 Task: Create a due date automation trigger when advanced on, on the wednesday before a card is due add dates starting in less than 1 days at 11:00 AM.
Action: Mouse moved to (1156, 89)
Screenshot: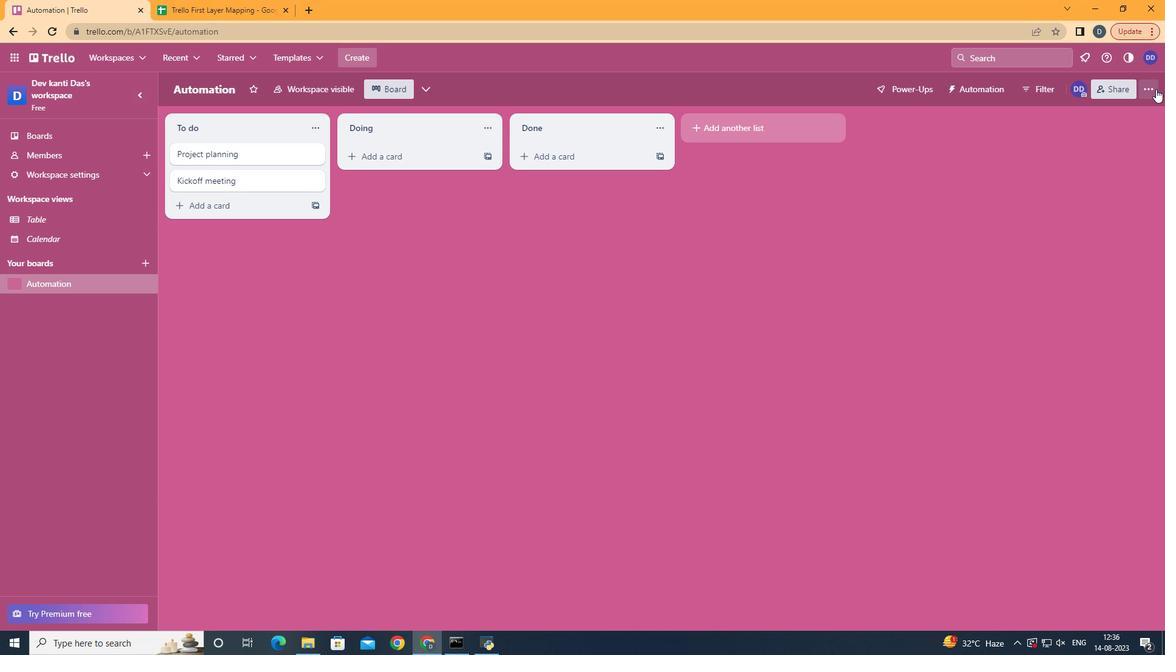 
Action: Mouse pressed left at (1156, 89)
Screenshot: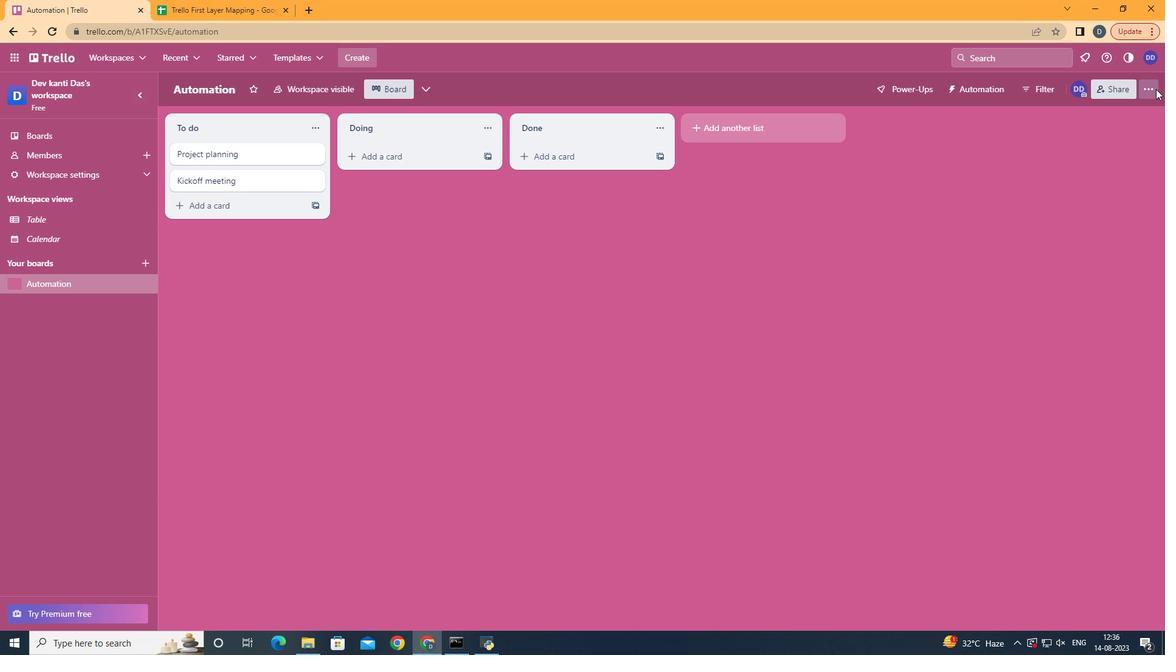 
Action: Mouse moved to (1020, 254)
Screenshot: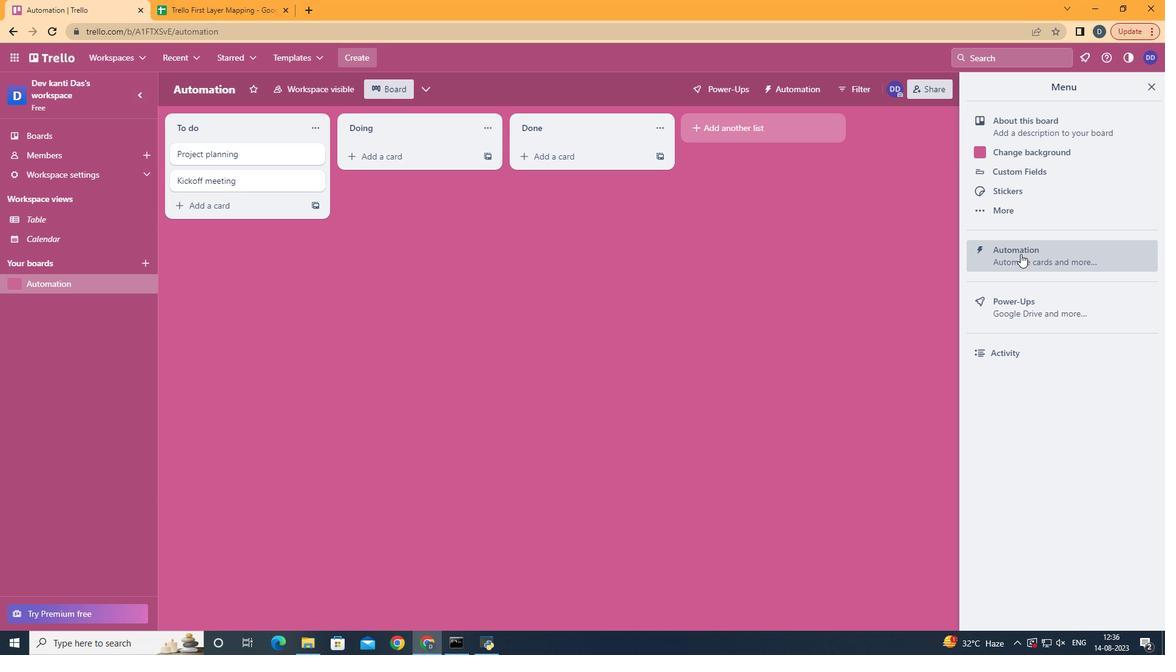 
Action: Mouse pressed left at (1020, 254)
Screenshot: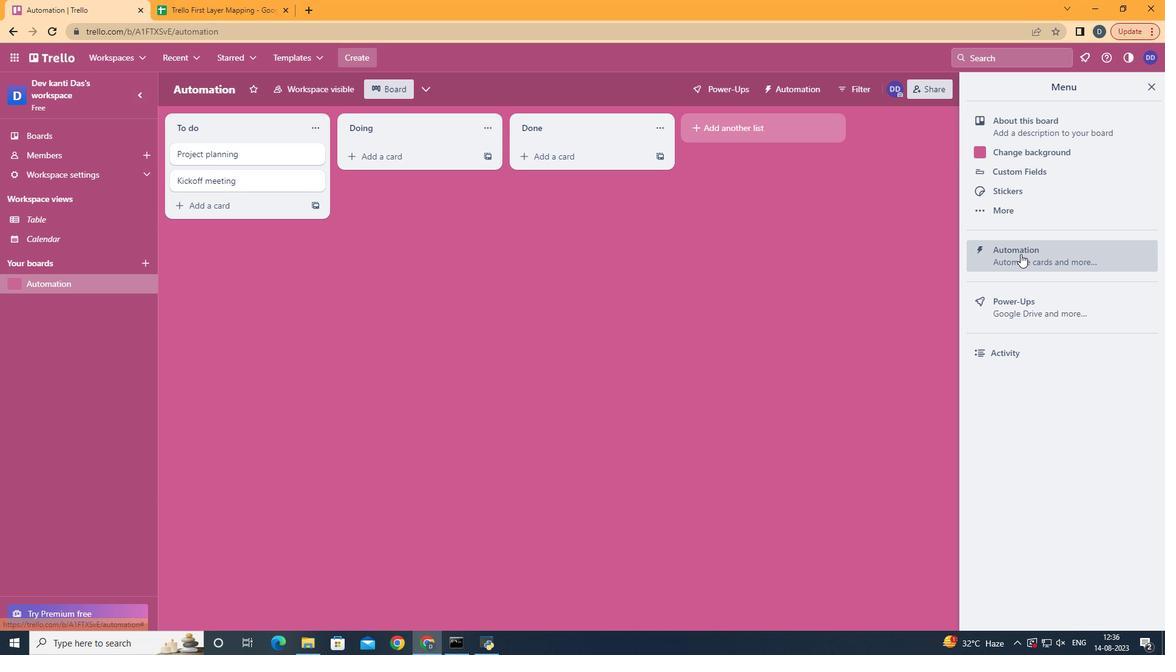
Action: Mouse moved to (213, 243)
Screenshot: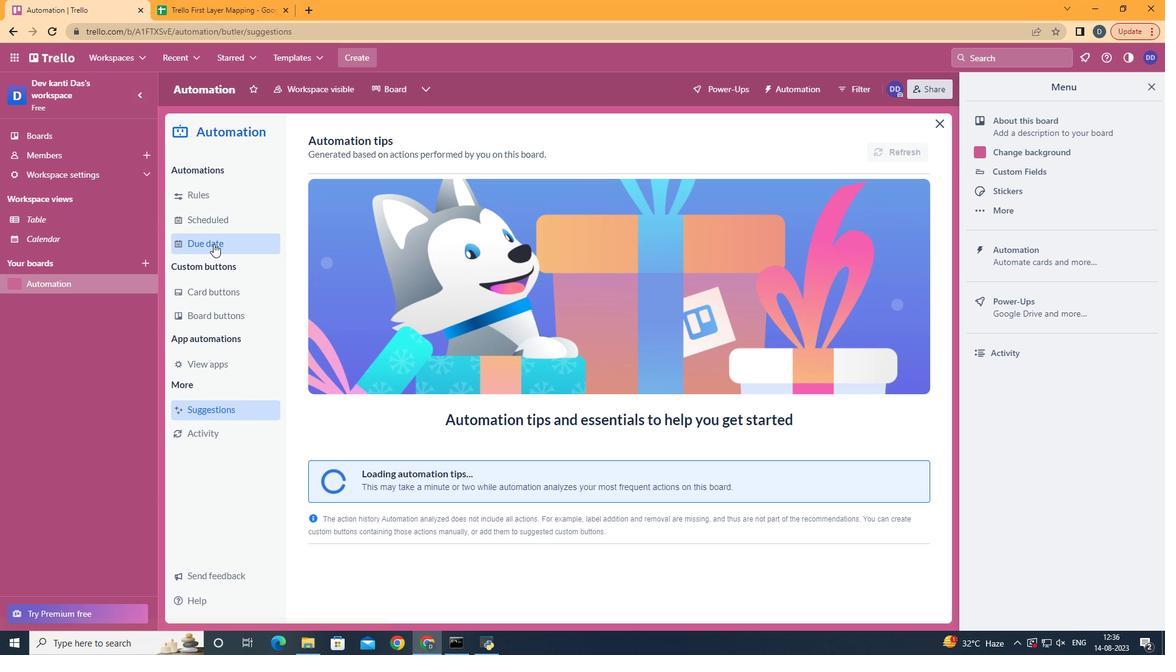 
Action: Mouse pressed left at (213, 243)
Screenshot: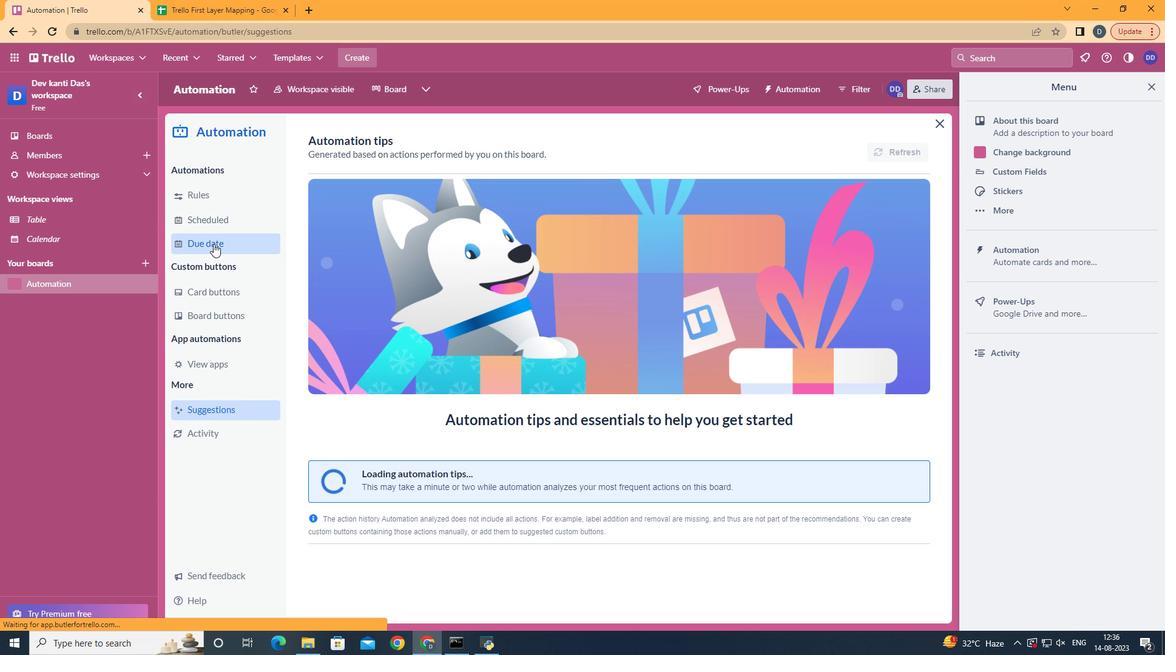 
Action: Mouse moved to (855, 145)
Screenshot: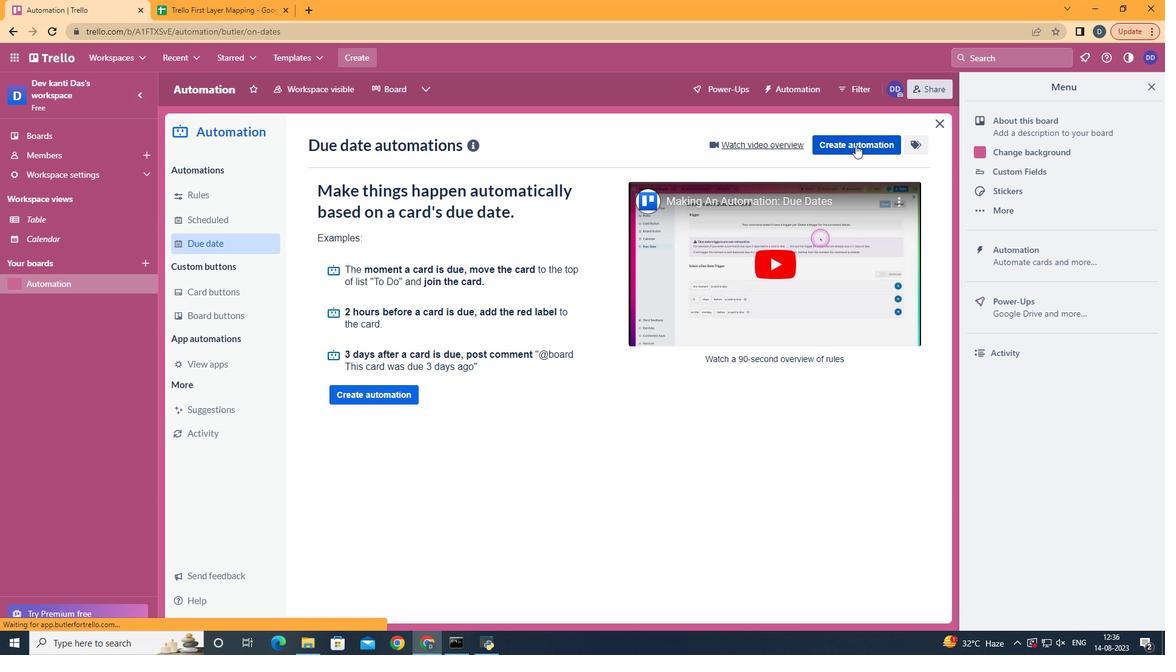 
Action: Mouse pressed left at (855, 145)
Screenshot: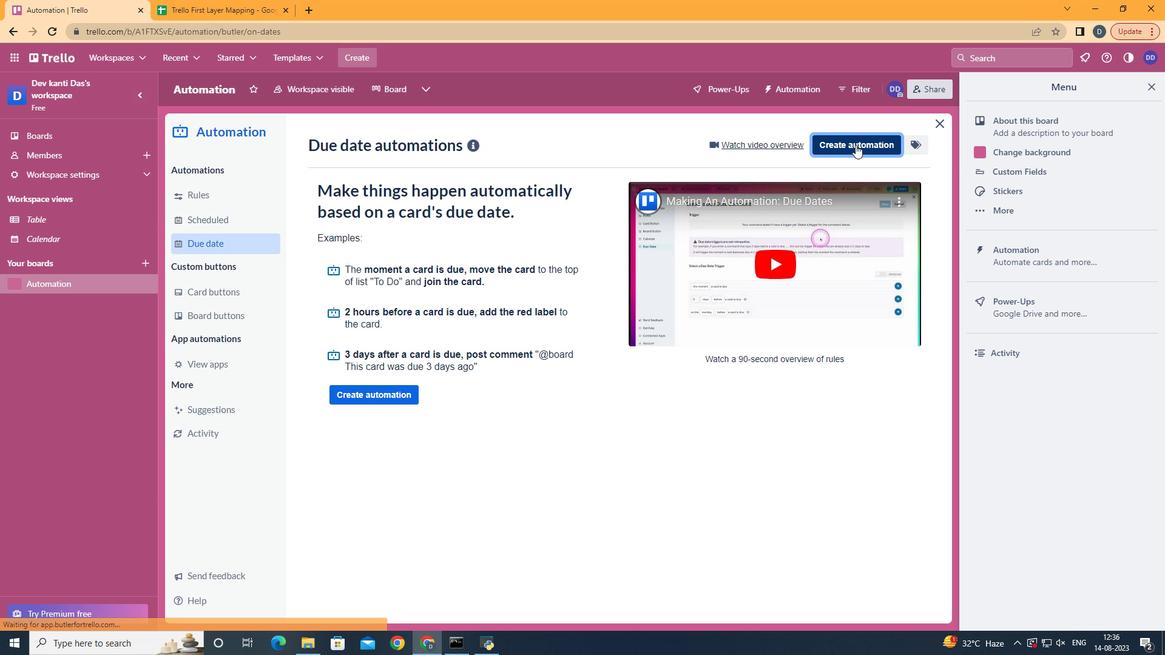 
Action: Mouse moved to (603, 260)
Screenshot: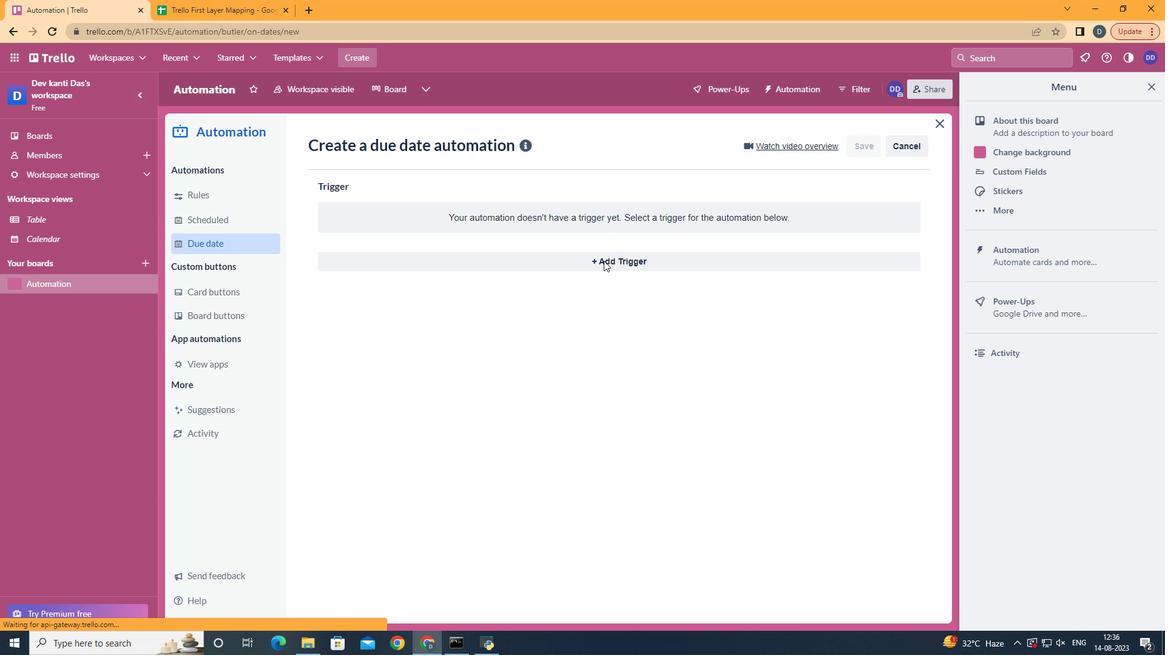 
Action: Mouse pressed left at (603, 260)
Screenshot: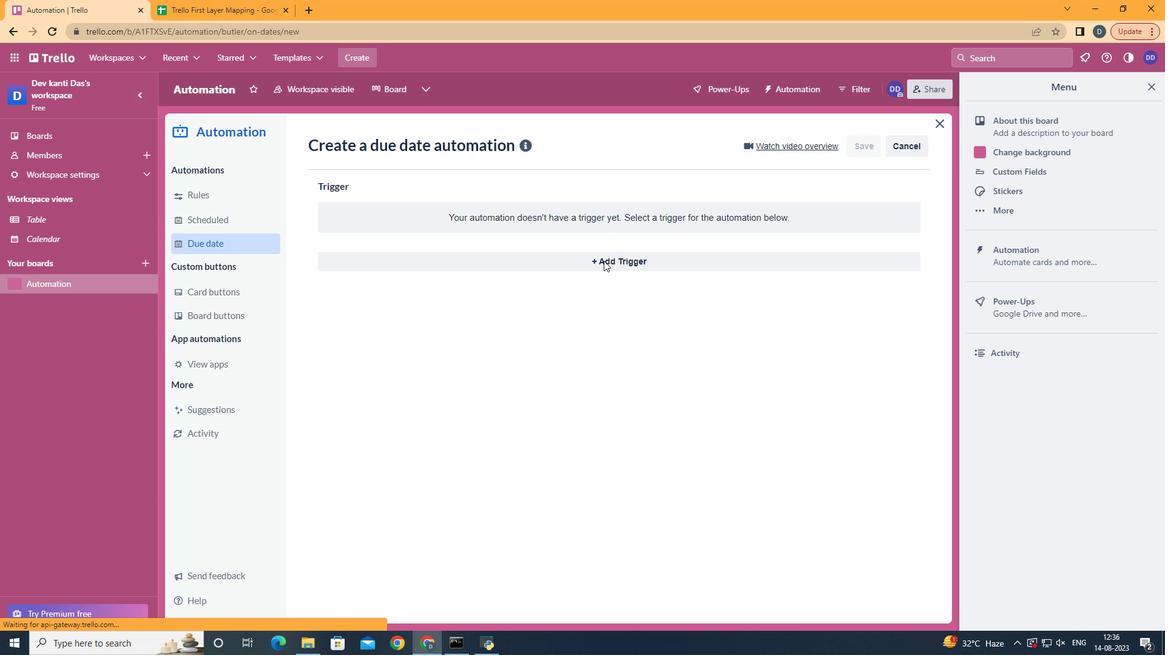 
Action: Mouse moved to (399, 365)
Screenshot: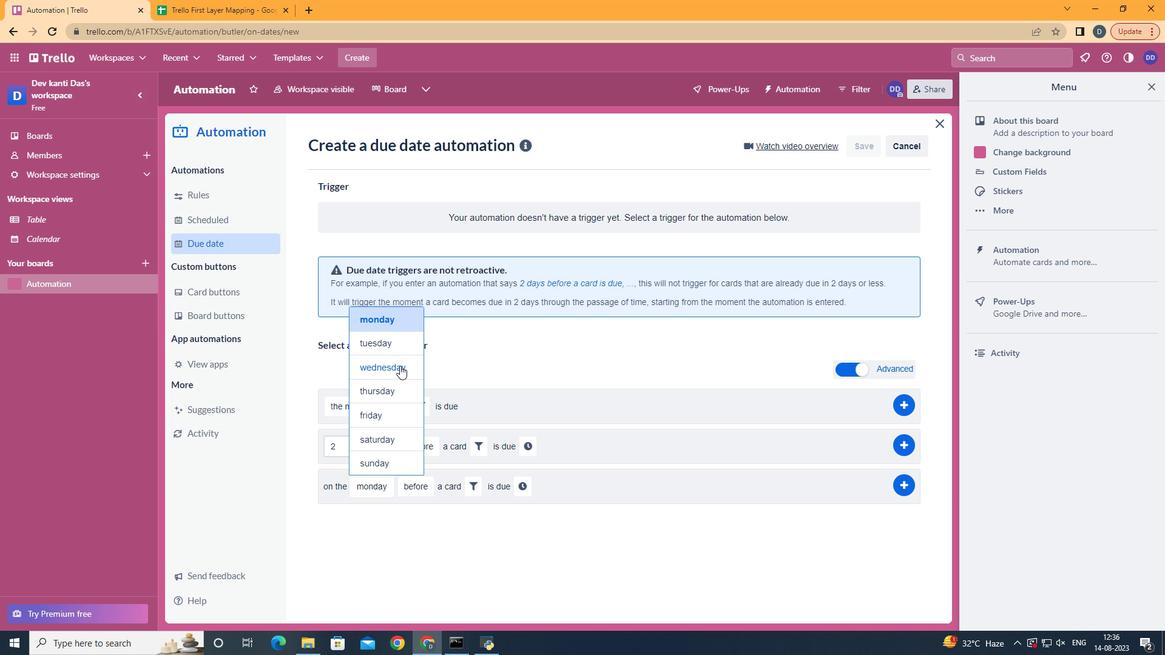 
Action: Mouse pressed left at (399, 365)
Screenshot: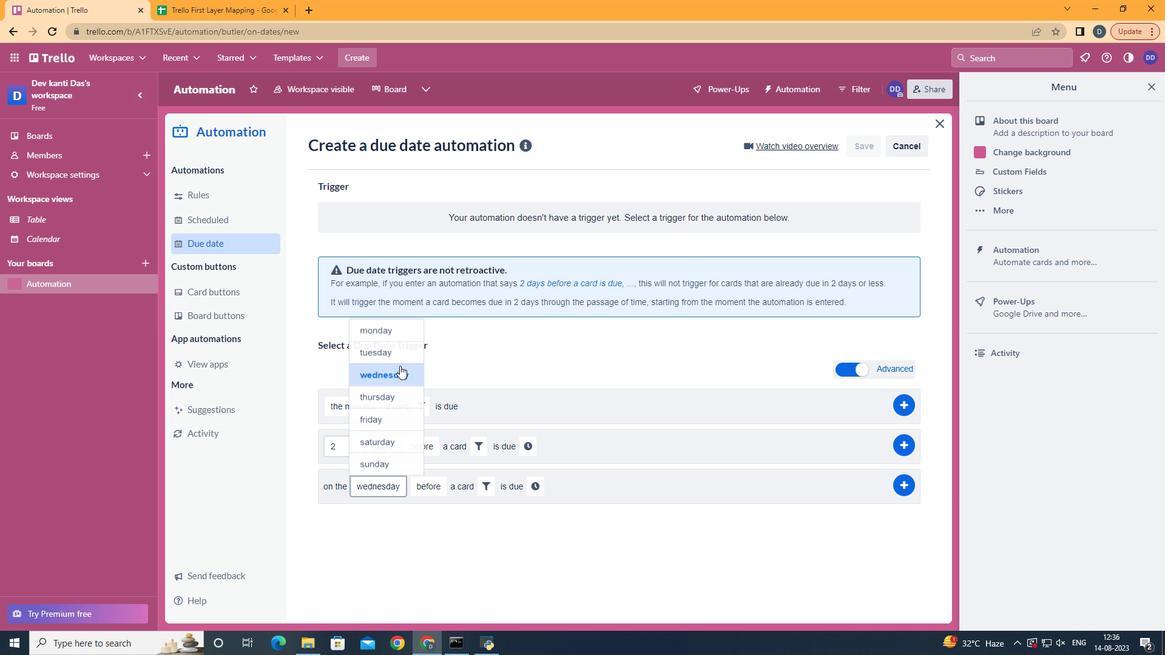 
Action: Mouse moved to (486, 487)
Screenshot: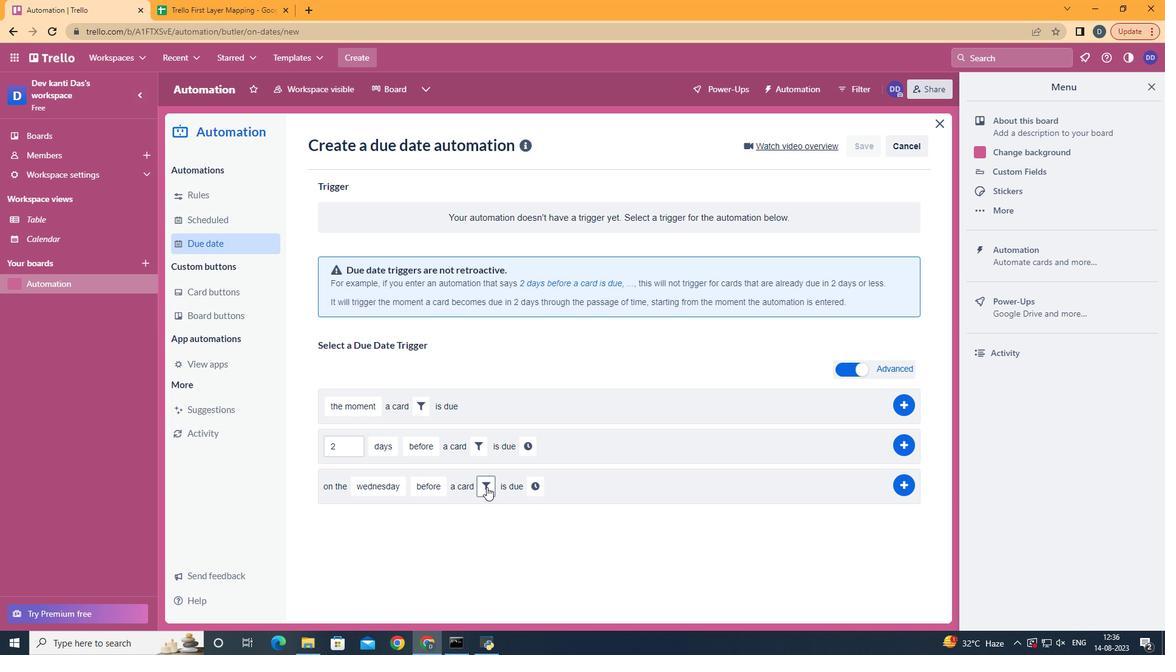
Action: Mouse pressed left at (486, 487)
Screenshot: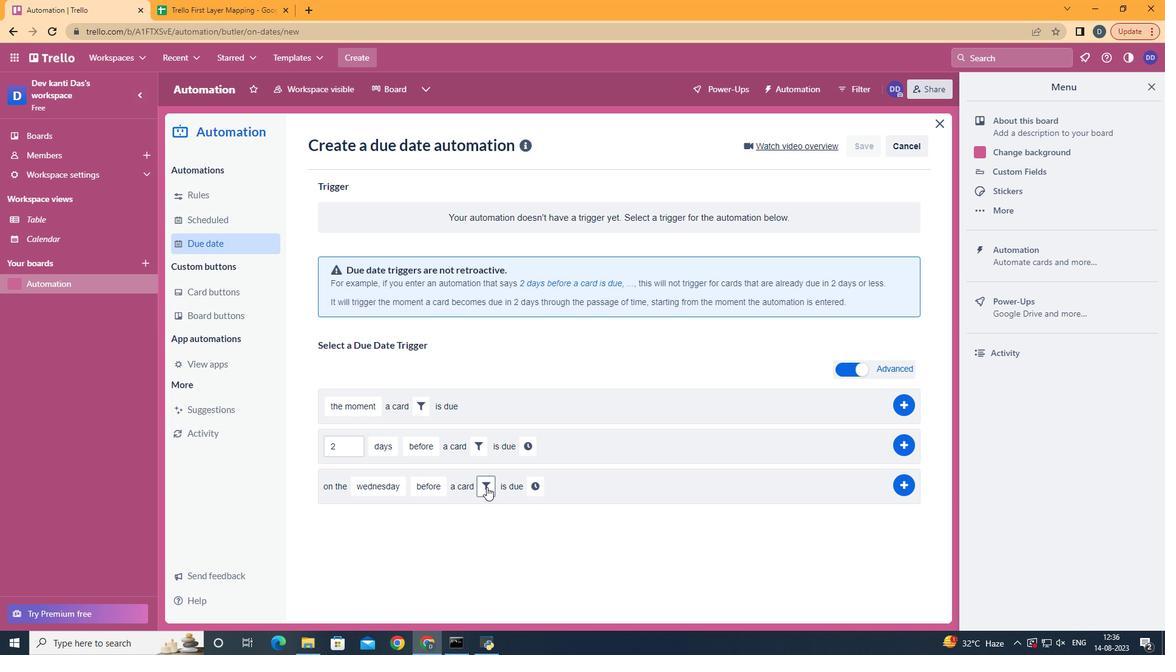 
Action: Mouse moved to (560, 522)
Screenshot: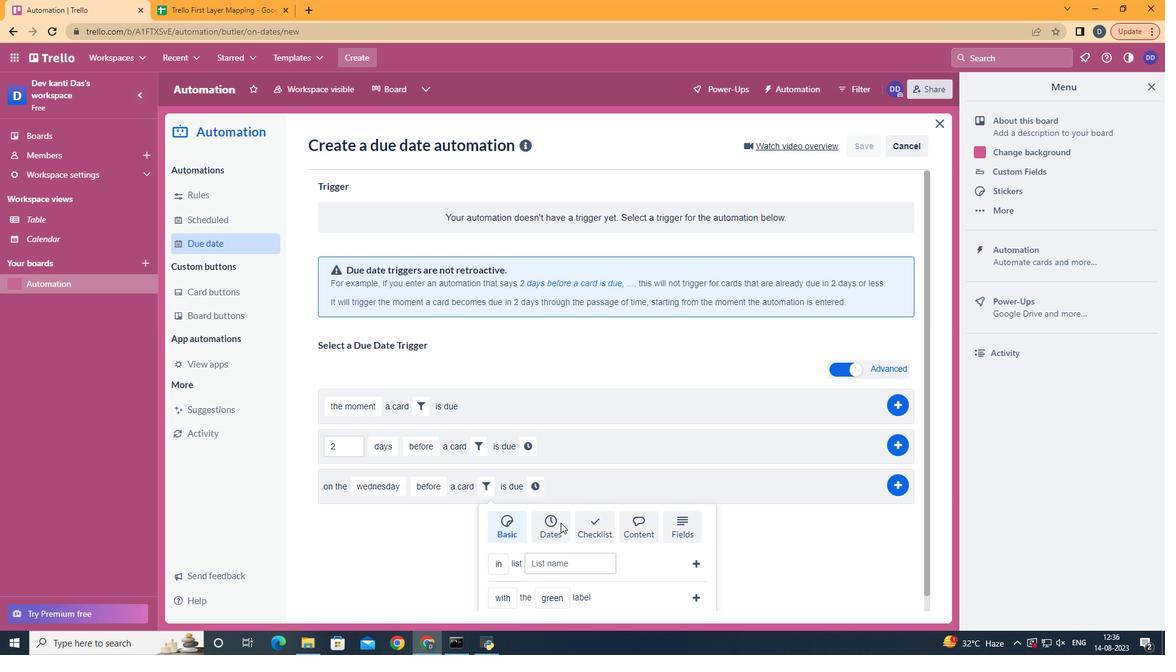 
Action: Mouse pressed left at (560, 522)
Screenshot: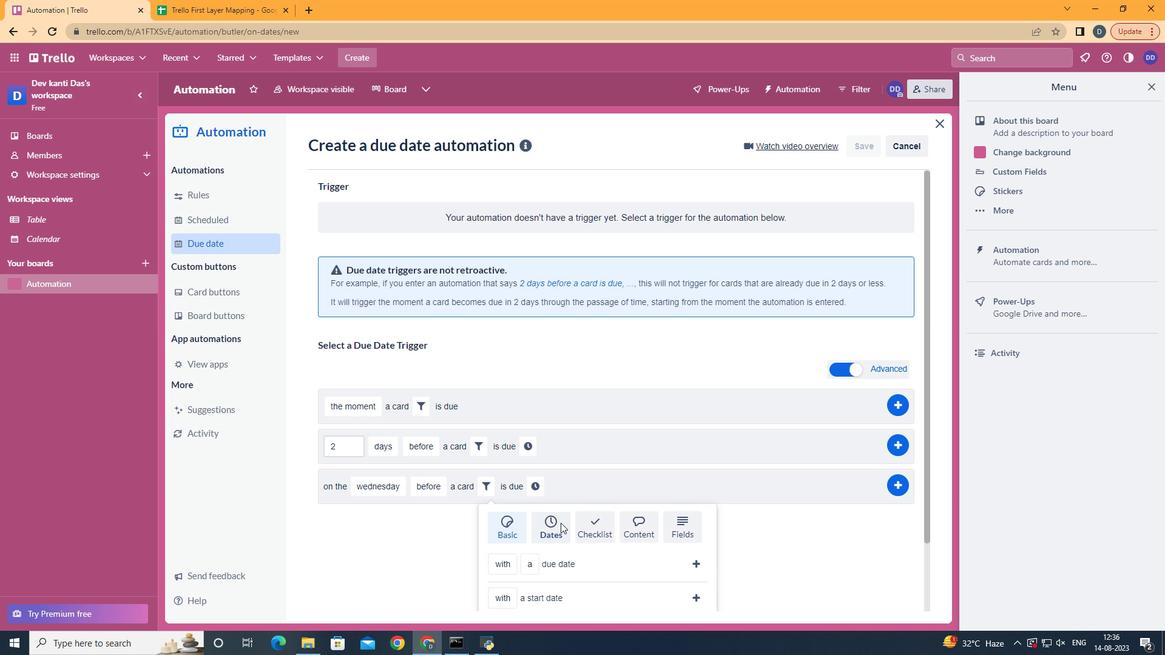 
Action: Mouse moved to (560, 523)
Screenshot: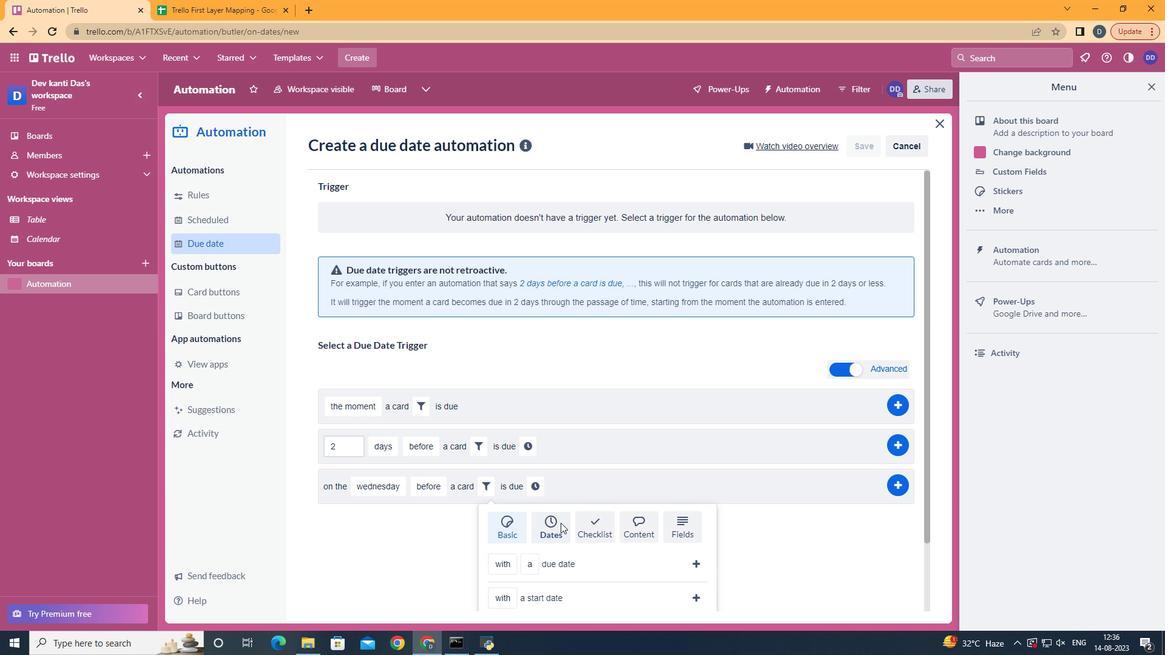 
Action: Mouse scrolled (560, 522) with delta (0, 0)
Screenshot: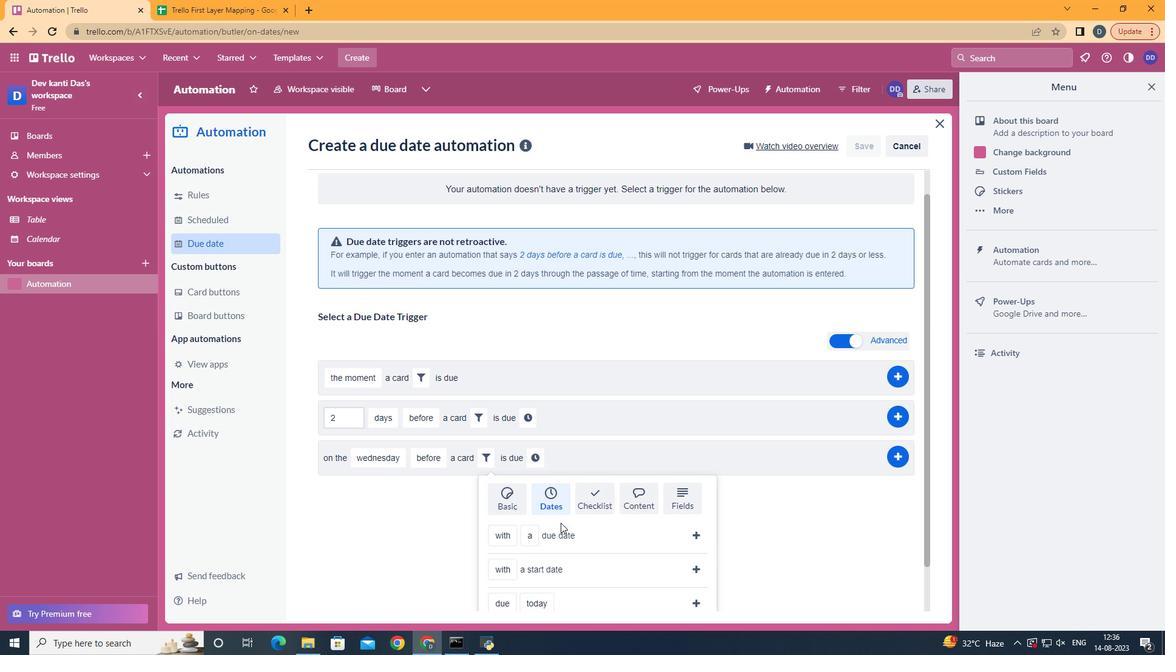 
Action: Mouse scrolled (560, 522) with delta (0, 0)
Screenshot: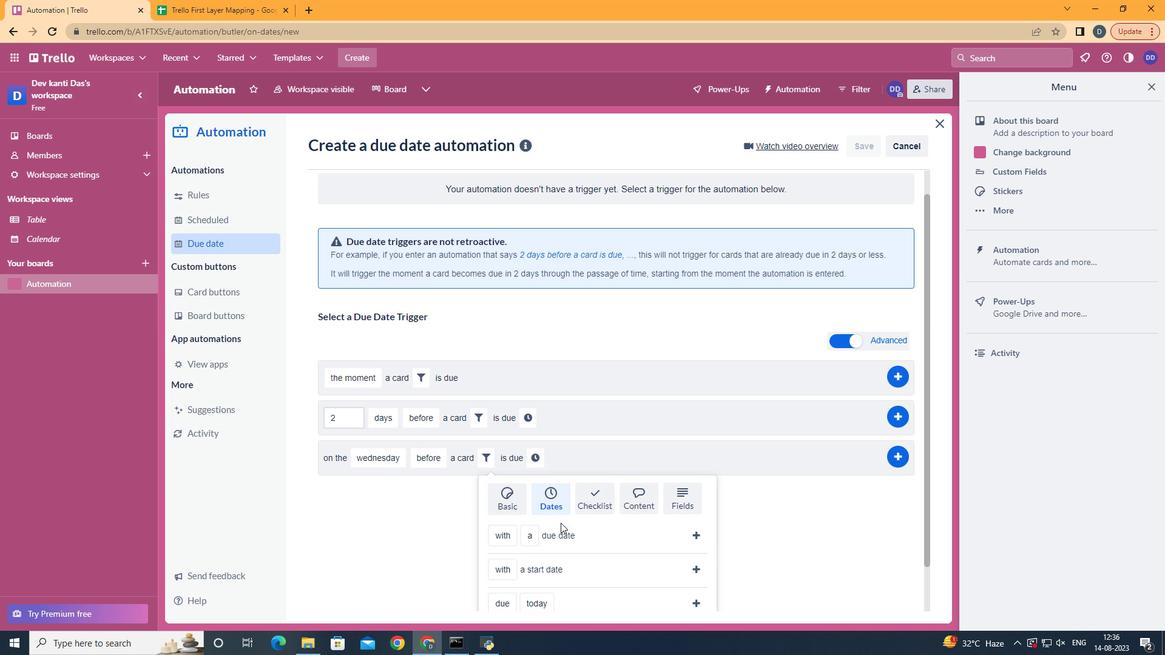 
Action: Mouse scrolled (560, 522) with delta (0, 0)
Screenshot: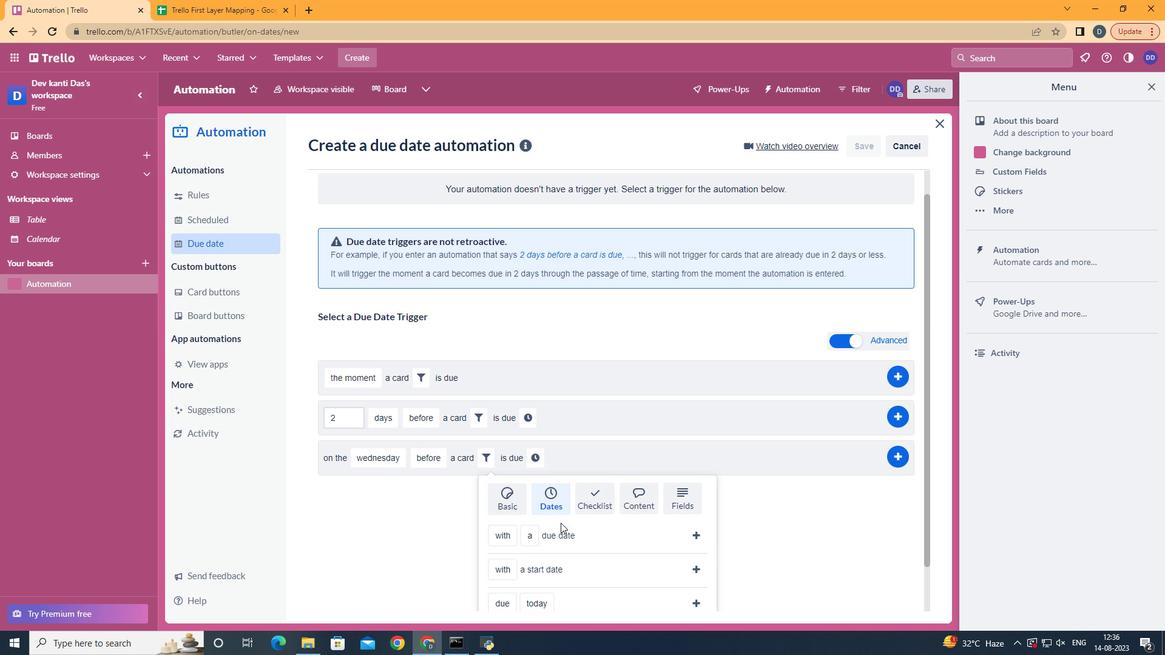 
Action: Mouse scrolled (560, 522) with delta (0, 0)
Screenshot: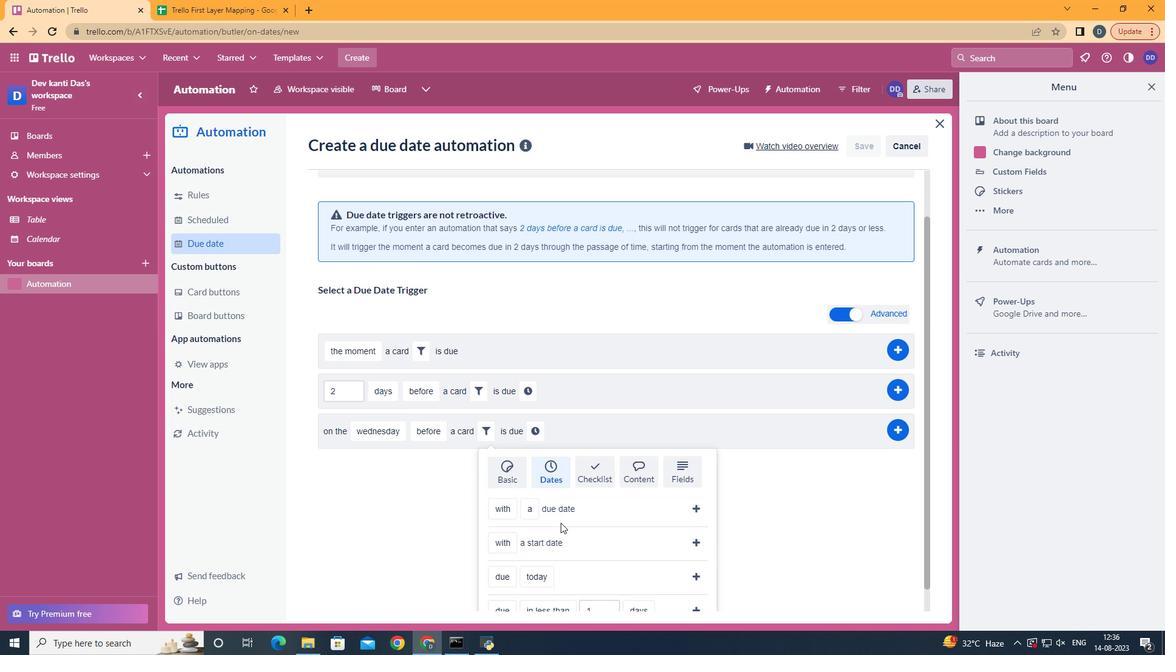 
Action: Mouse moved to (517, 552)
Screenshot: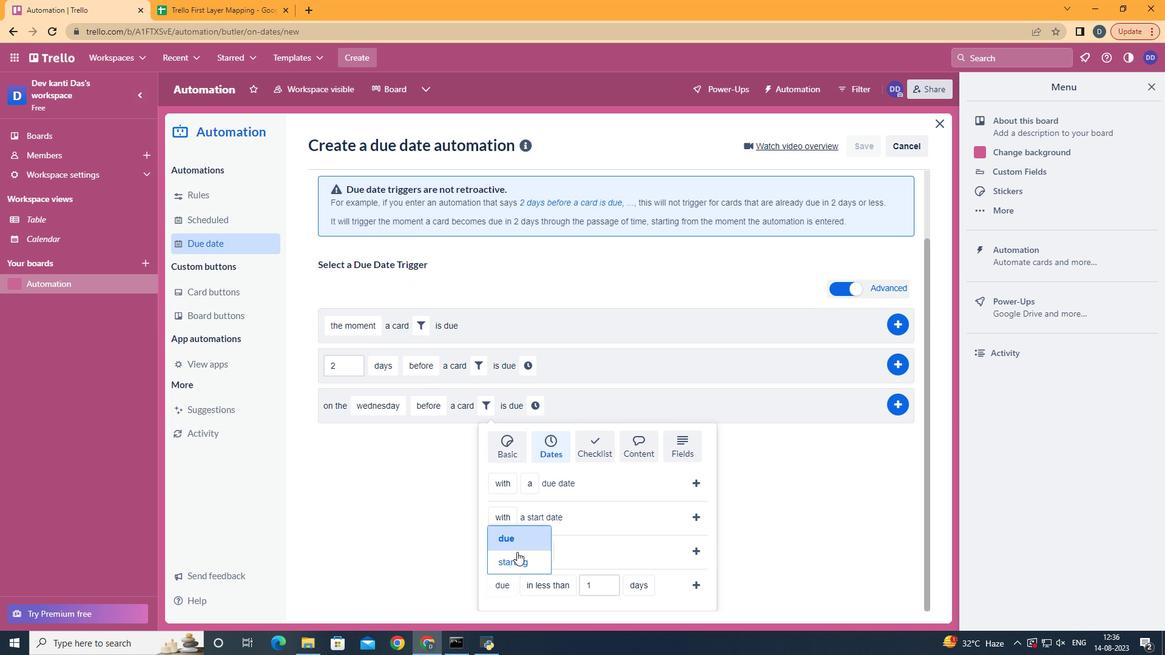 
Action: Mouse pressed left at (517, 552)
Screenshot: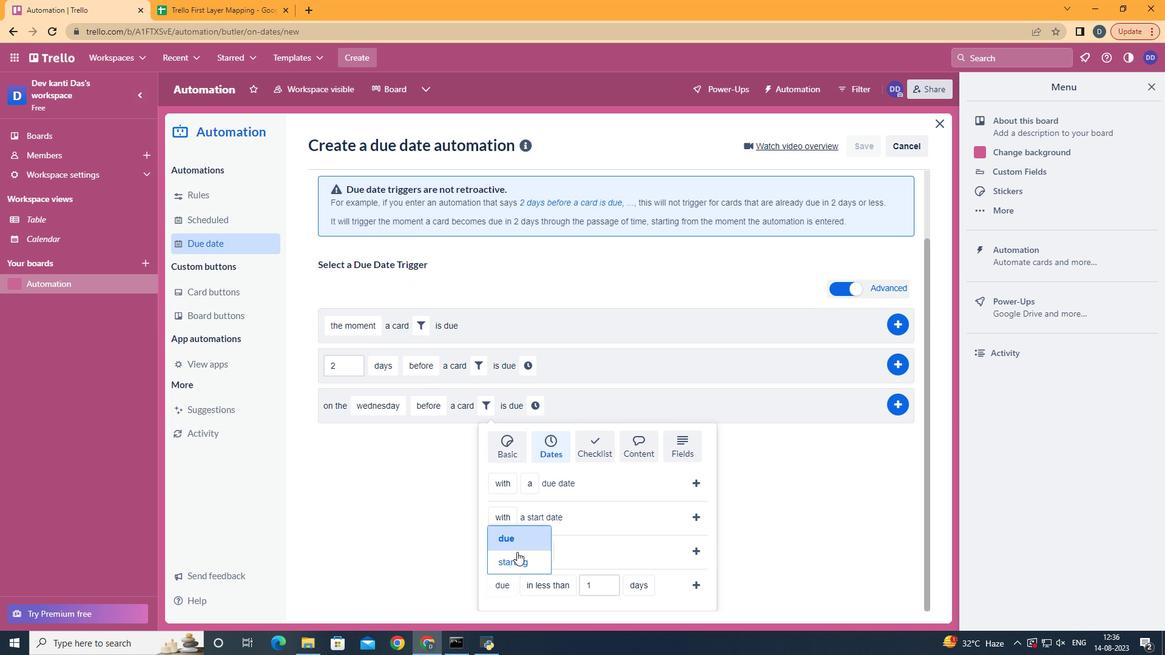 
Action: Mouse moved to (694, 583)
Screenshot: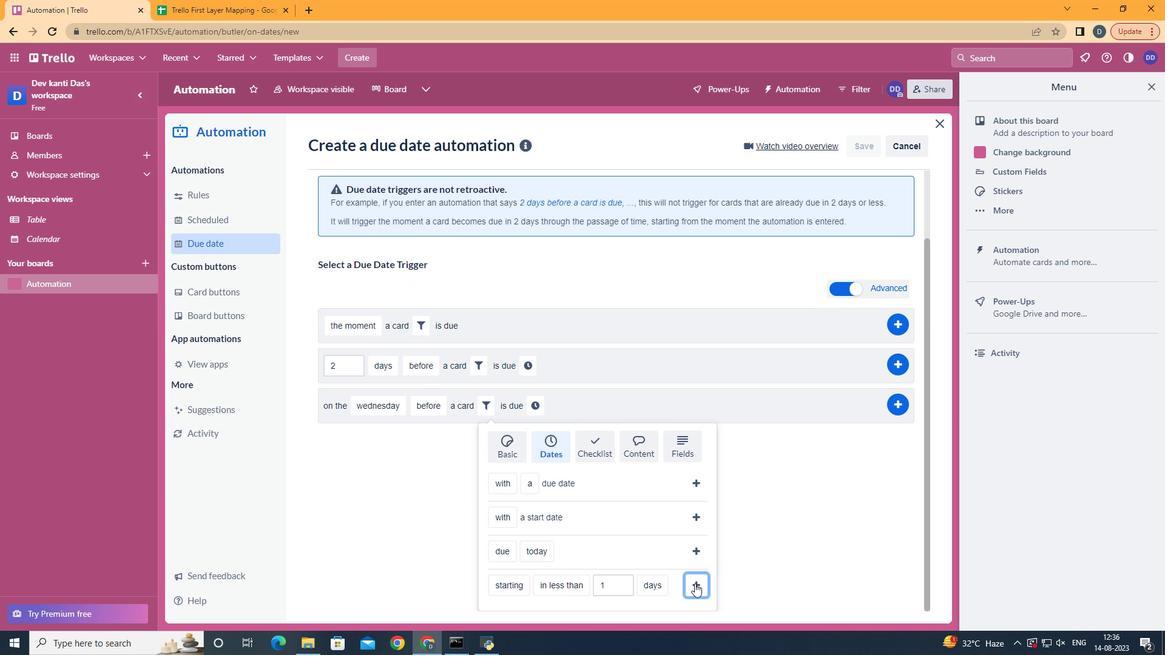 
Action: Mouse pressed left at (694, 583)
Screenshot: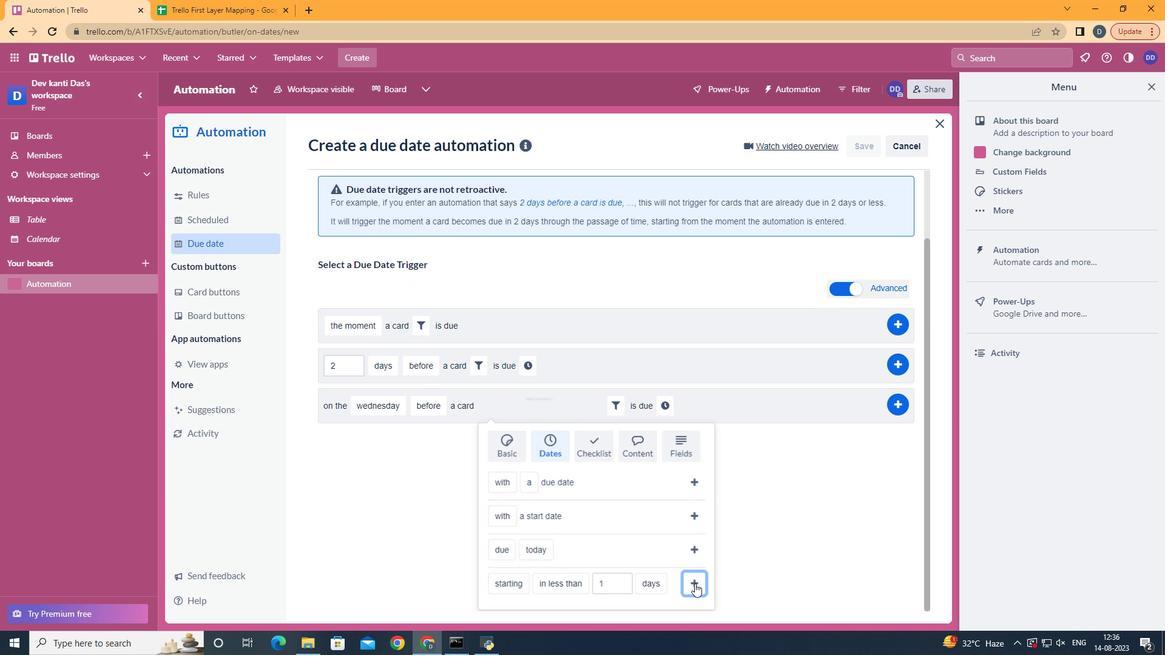 
Action: Mouse moved to (668, 480)
Screenshot: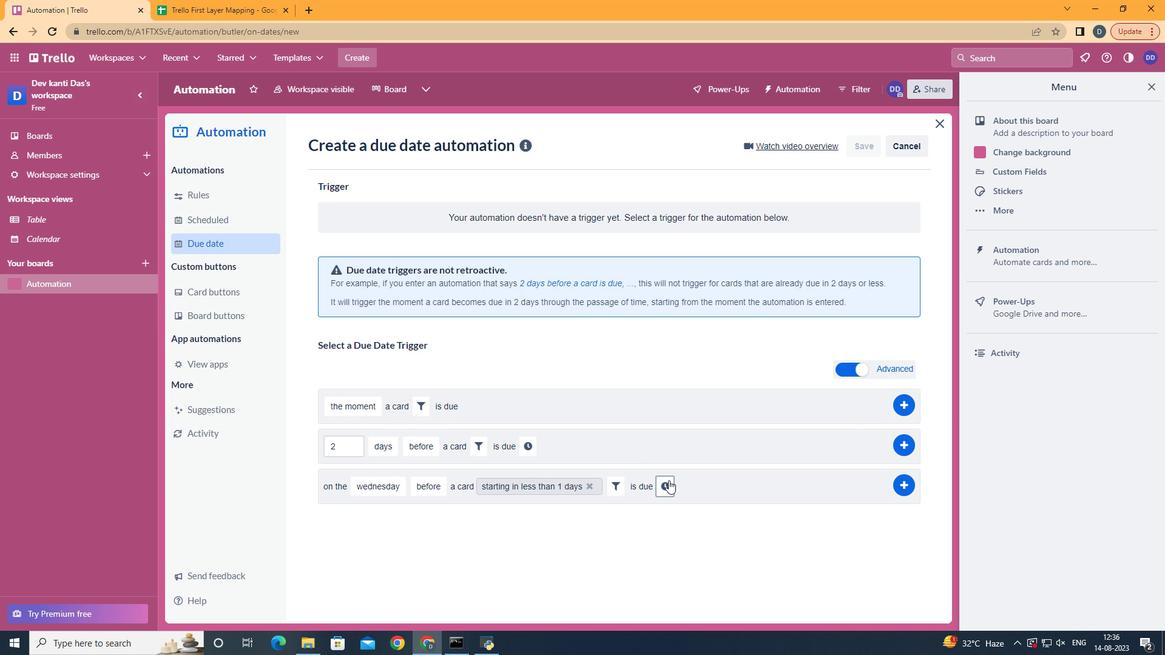 
Action: Mouse pressed left at (668, 480)
Screenshot: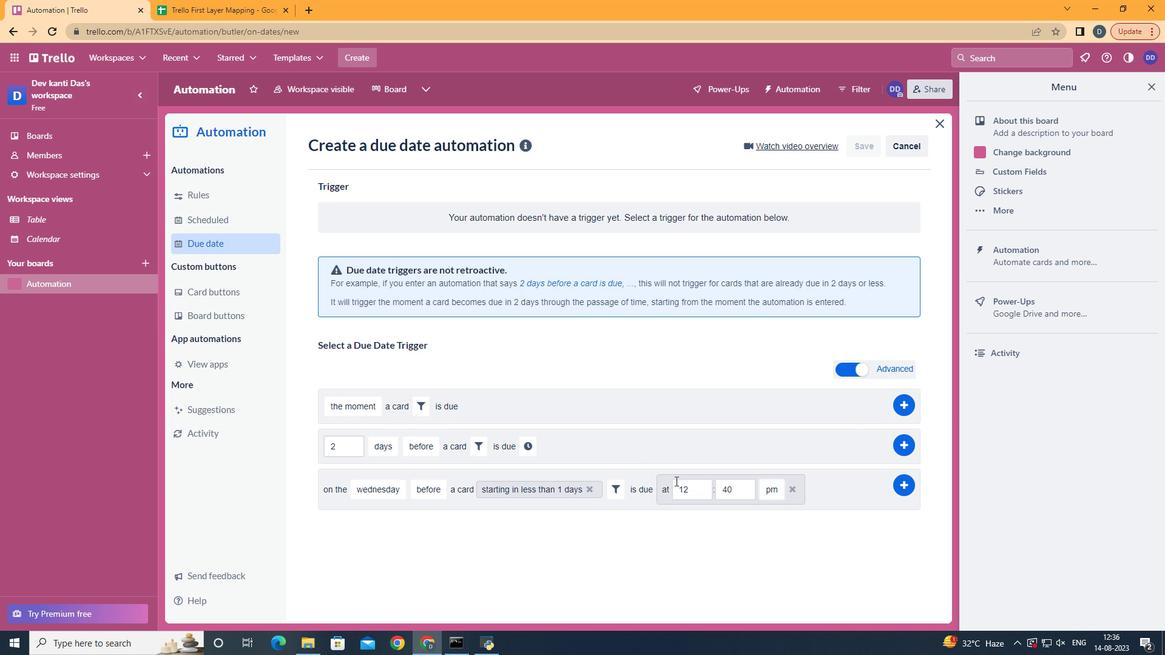 
Action: Mouse moved to (708, 491)
Screenshot: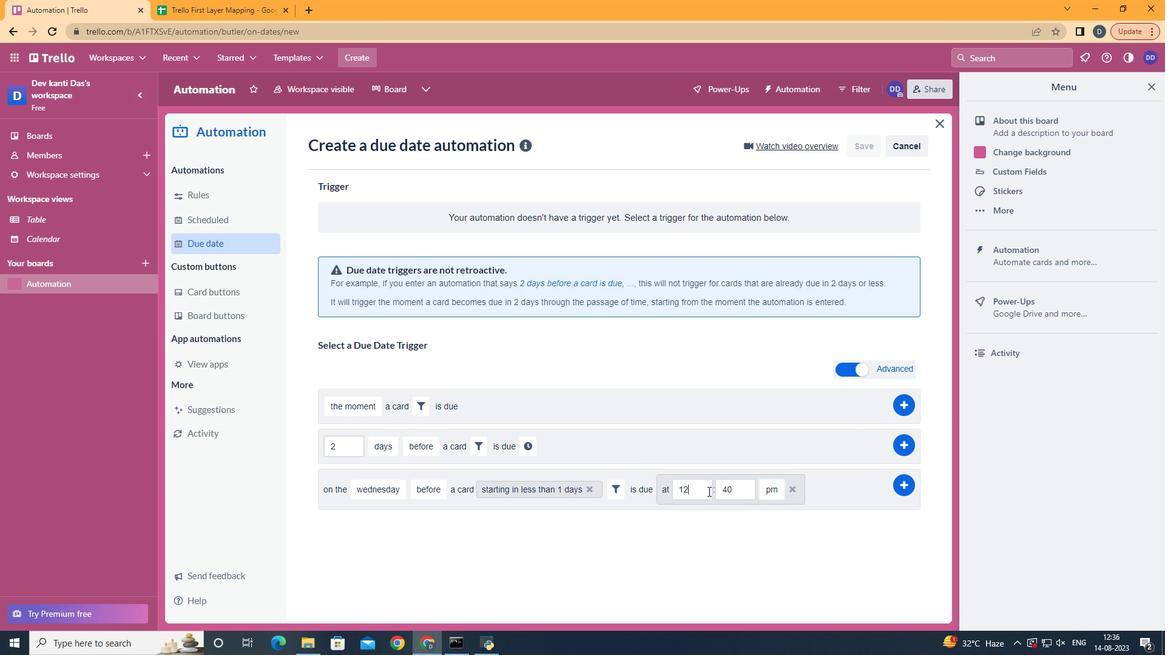 
Action: Mouse pressed left at (708, 491)
Screenshot: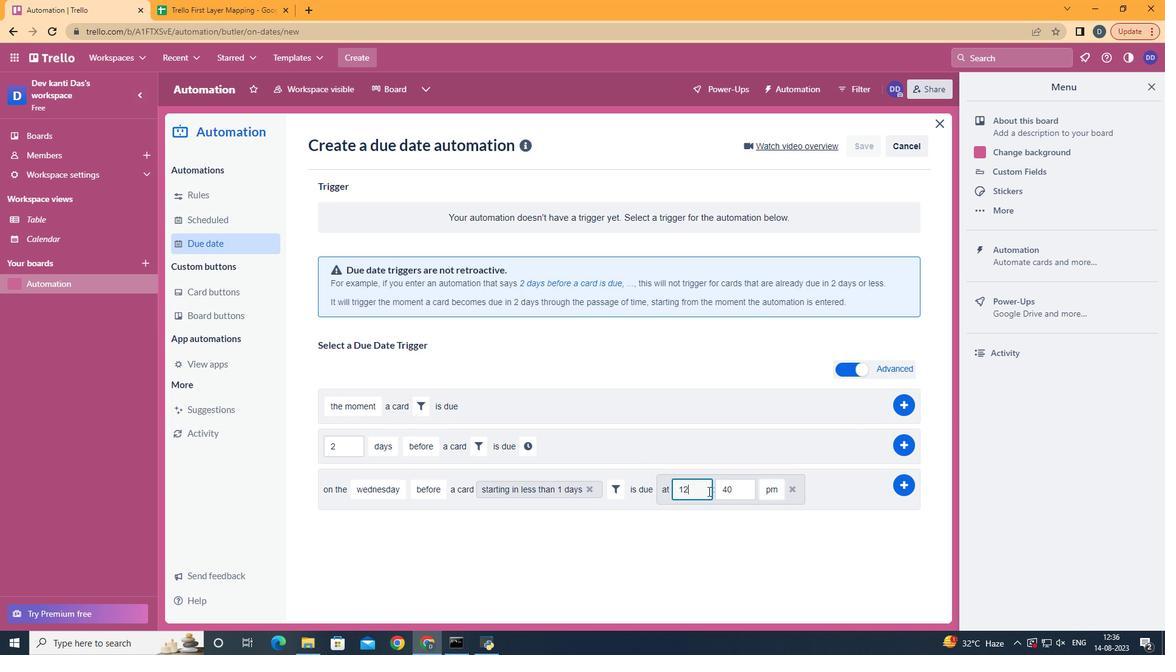 
Action: Key pressed <Key.backspace>1
Screenshot: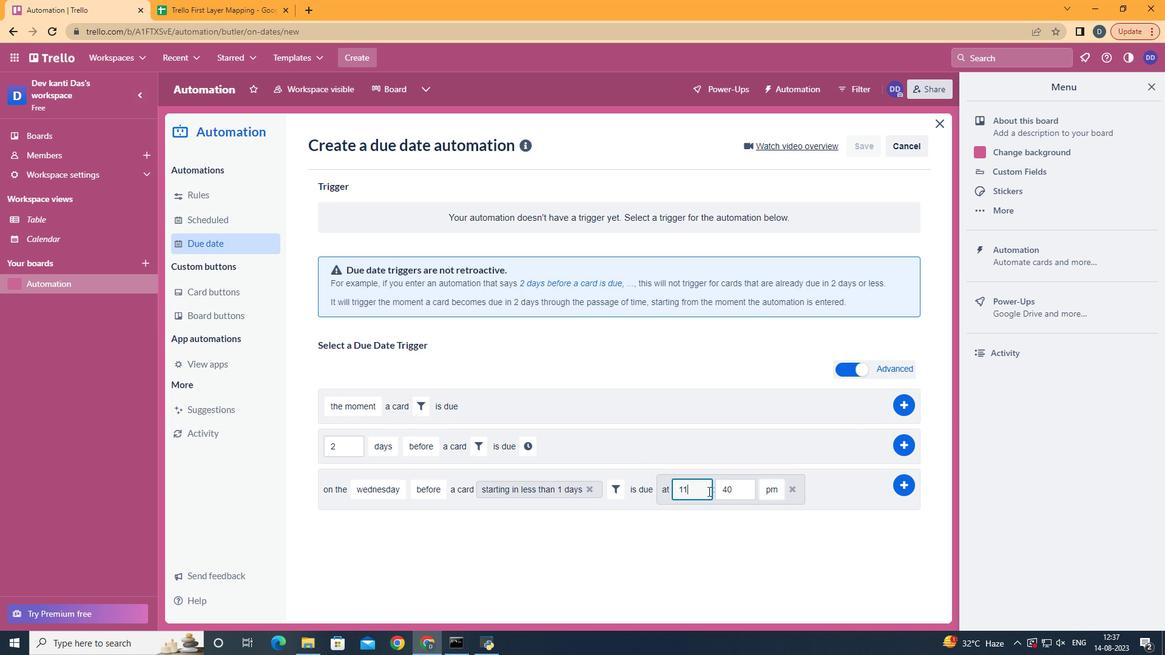 
Action: Mouse moved to (739, 496)
Screenshot: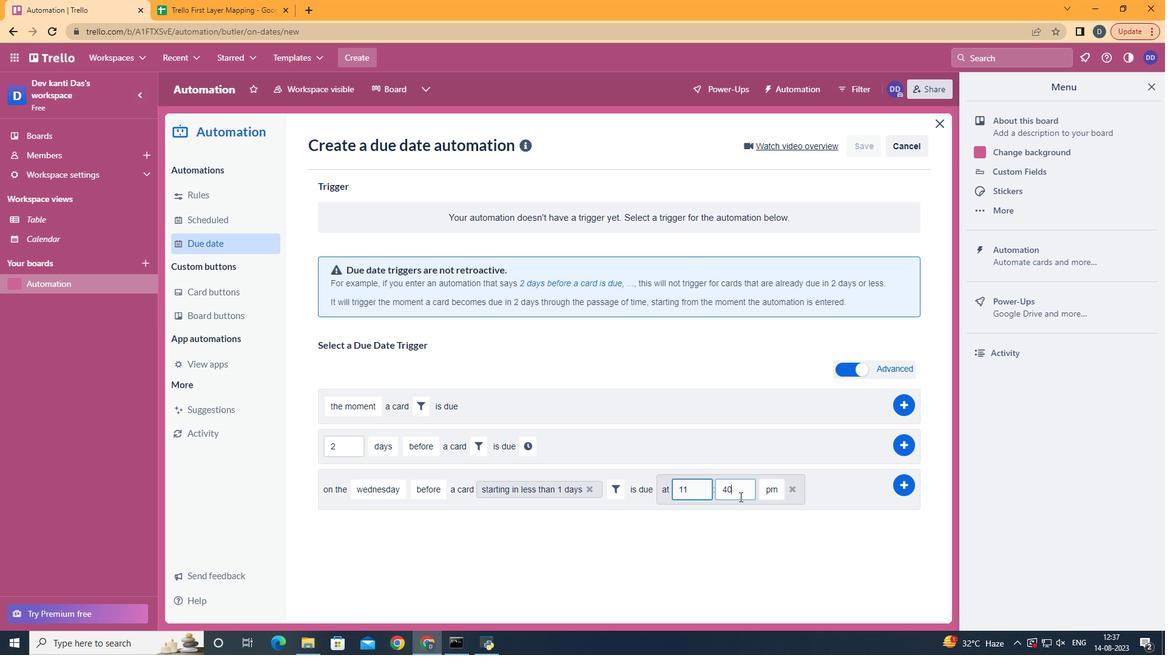 
Action: Mouse pressed left at (739, 496)
Screenshot: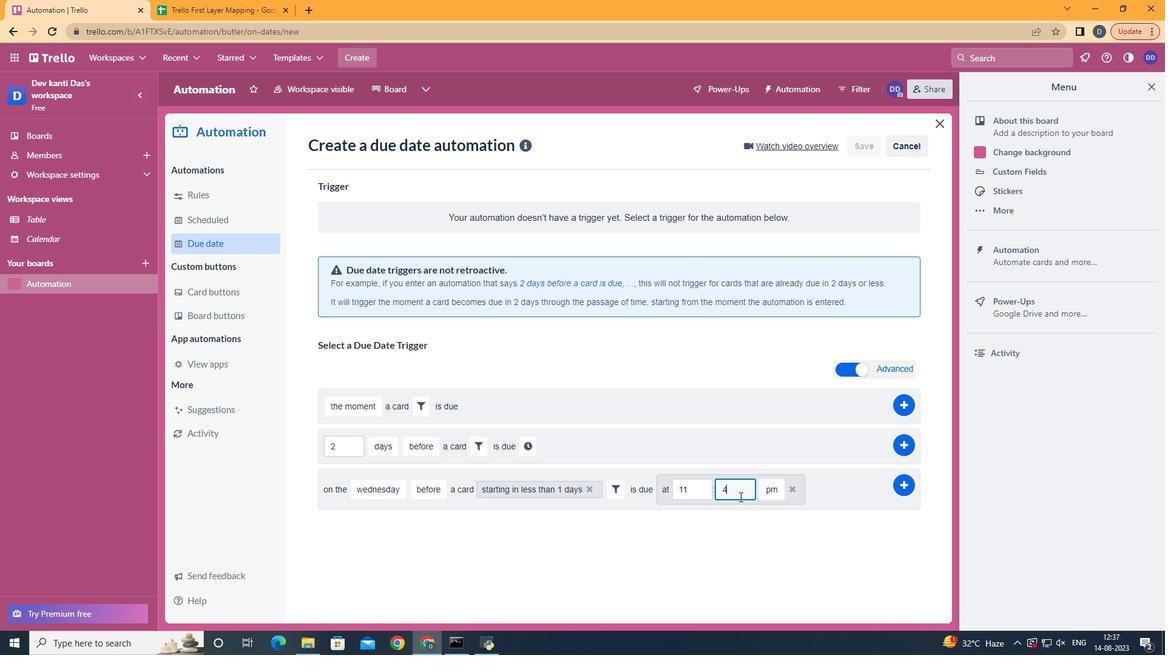 
Action: Key pressed <Key.backspace><Key.backspace>00
Screenshot: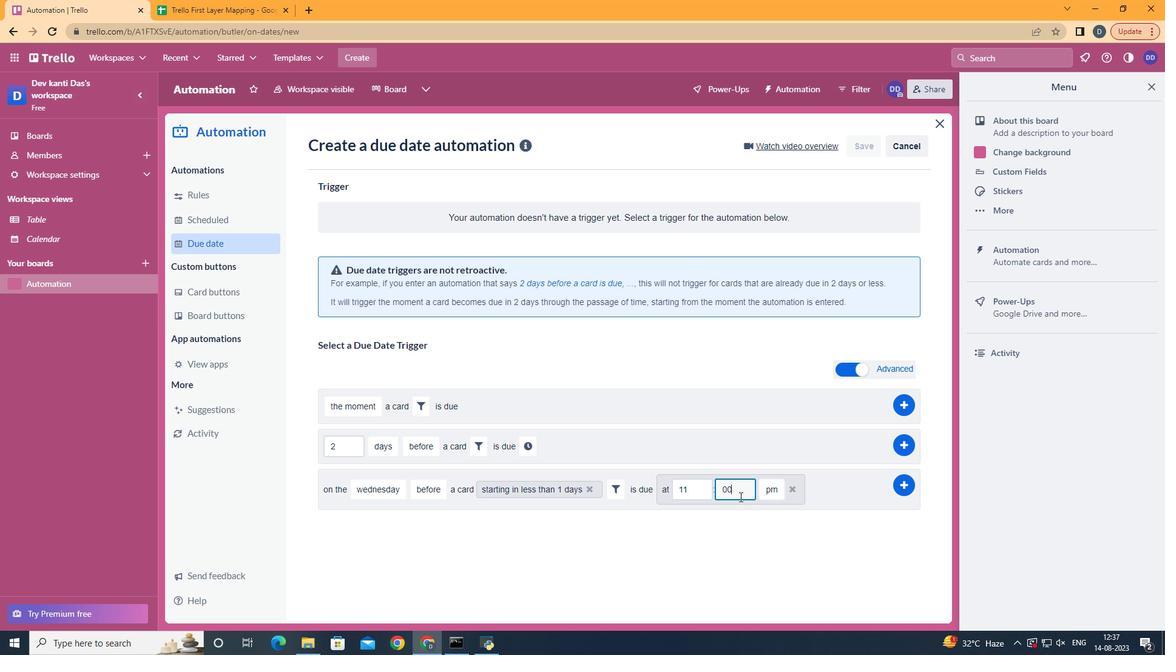 
Action: Mouse moved to (782, 506)
Screenshot: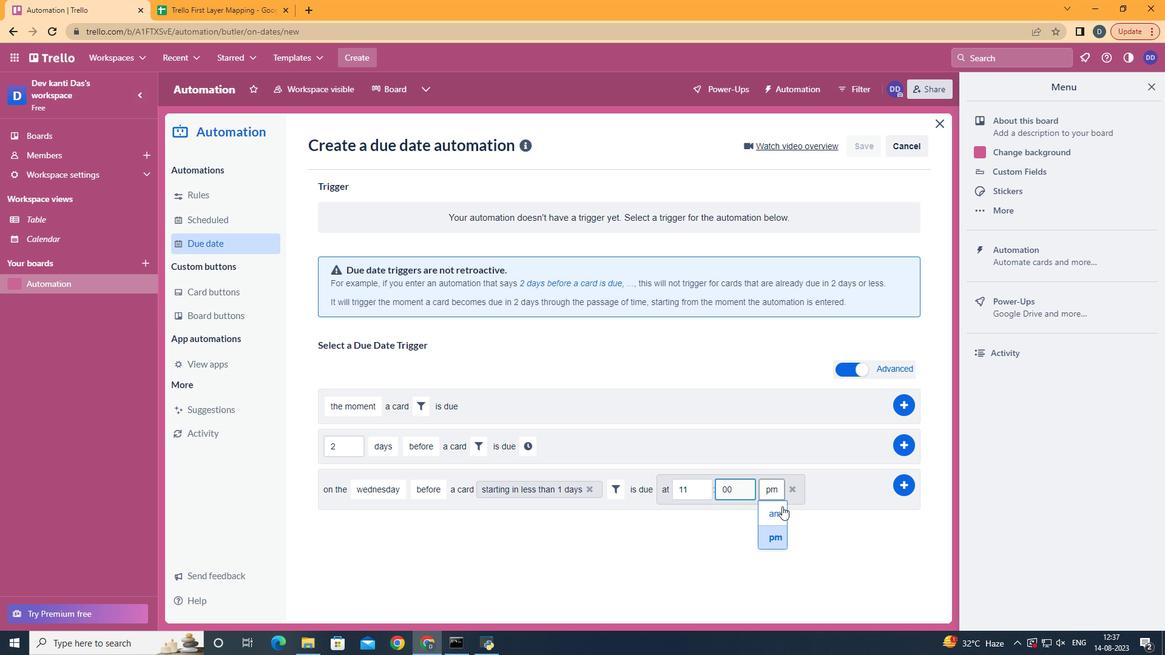 
Action: Mouse pressed left at (782, 506)
Screenshot: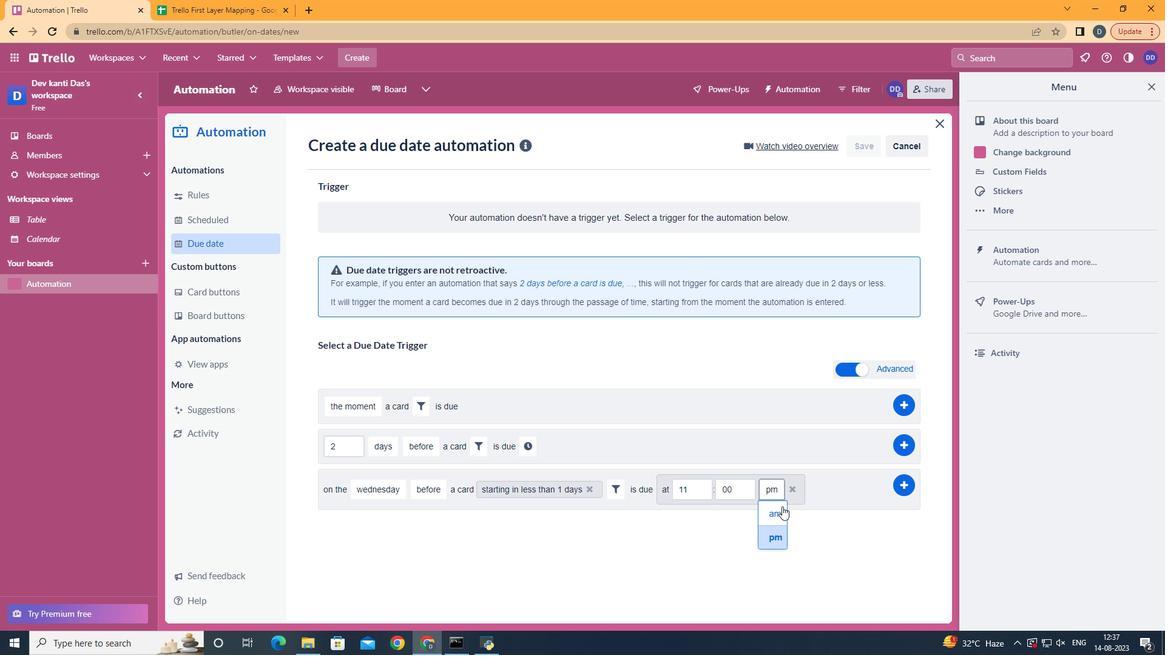 
Action: Mouse moved to (911, 490)
Screenshot: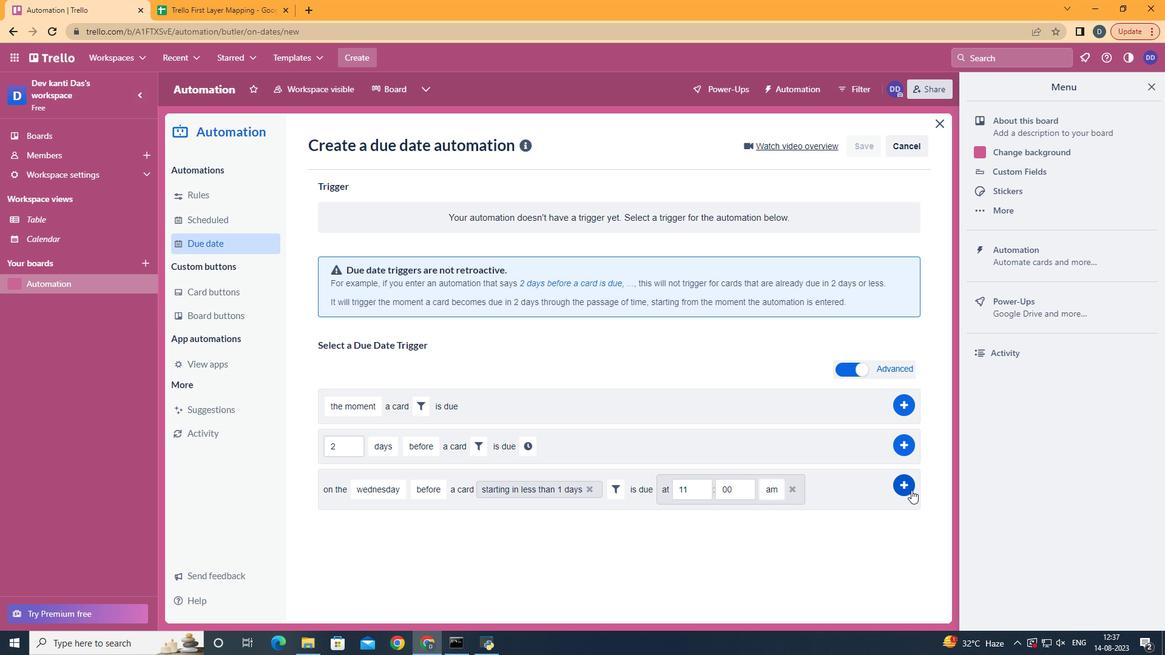 
Action: Mouse pressed left at (911, 490)
Screenshot: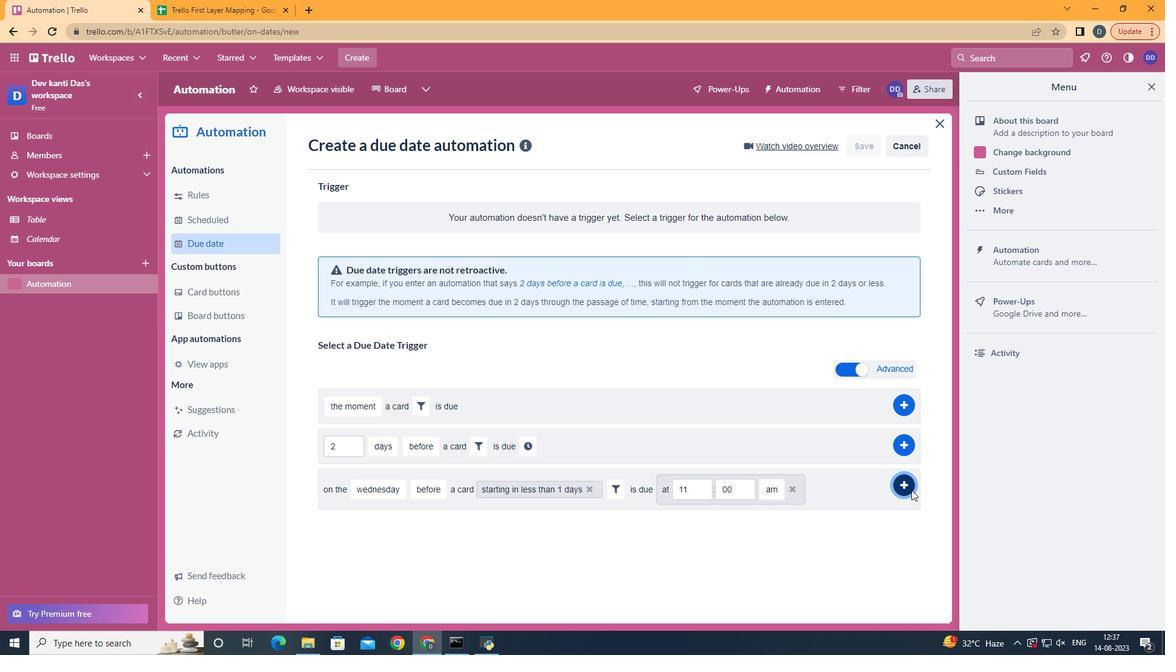 
